 Task: Add Blueberry Pie Half to the cart.
Action: Mouse moved to (23, 112)
Screenshot: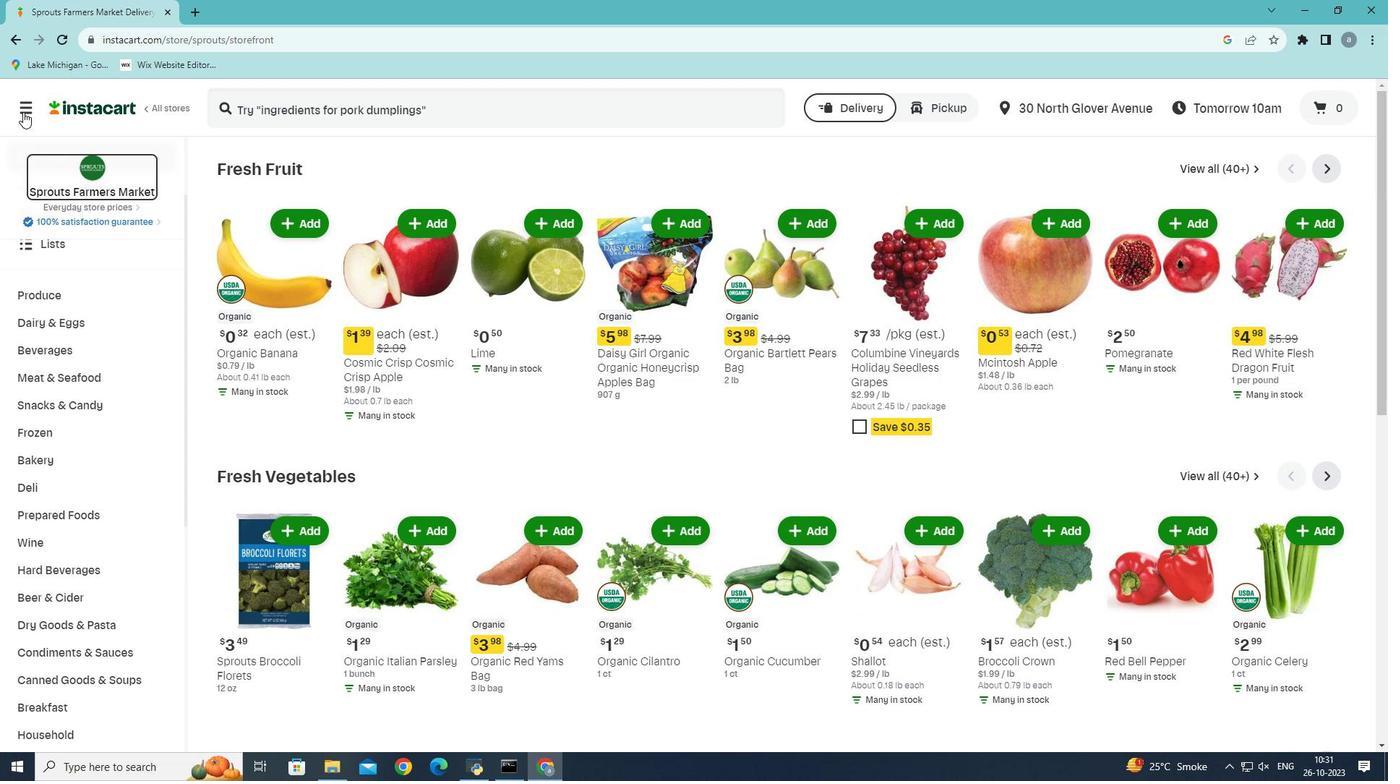 
Action: Mouse pressed left at (23, 112)
Screenshot: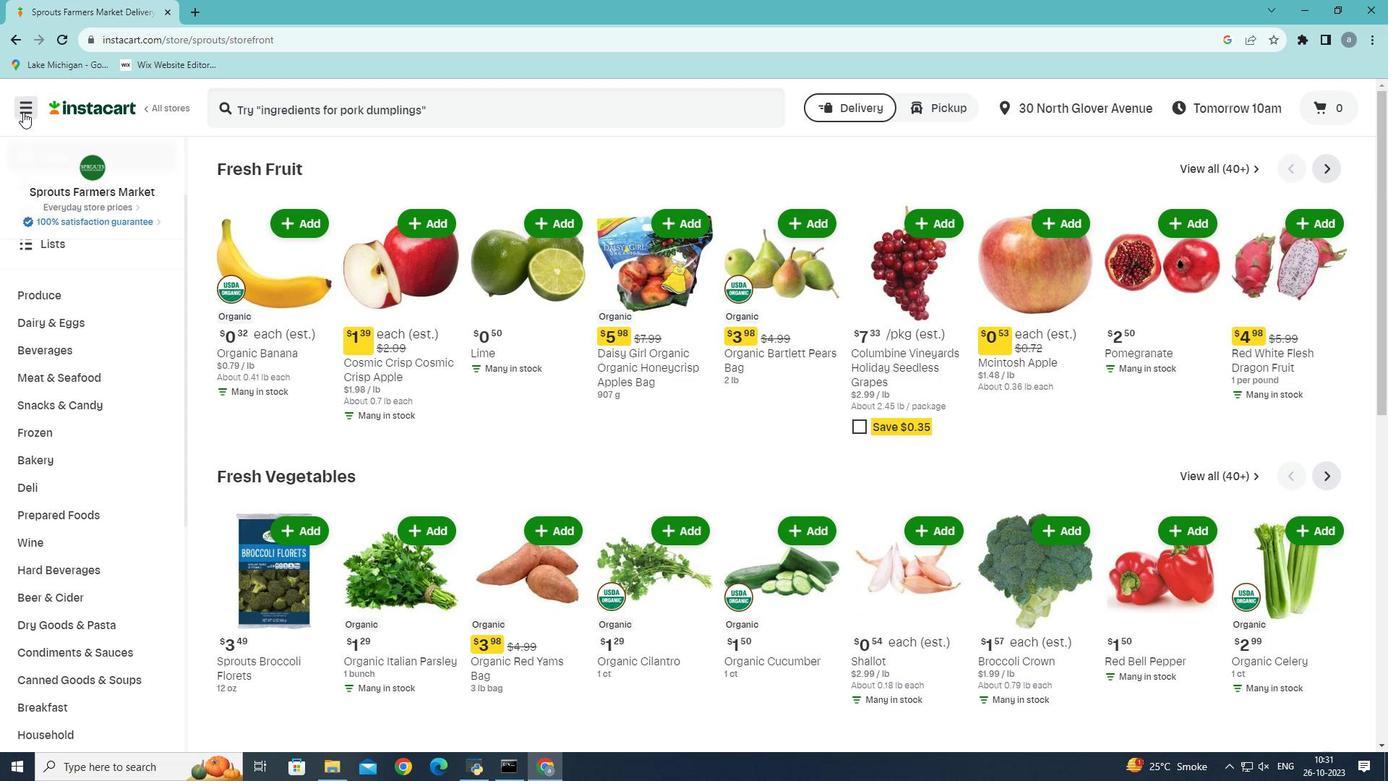 
Action: Mouse moved to (91, 420)
Screenshot: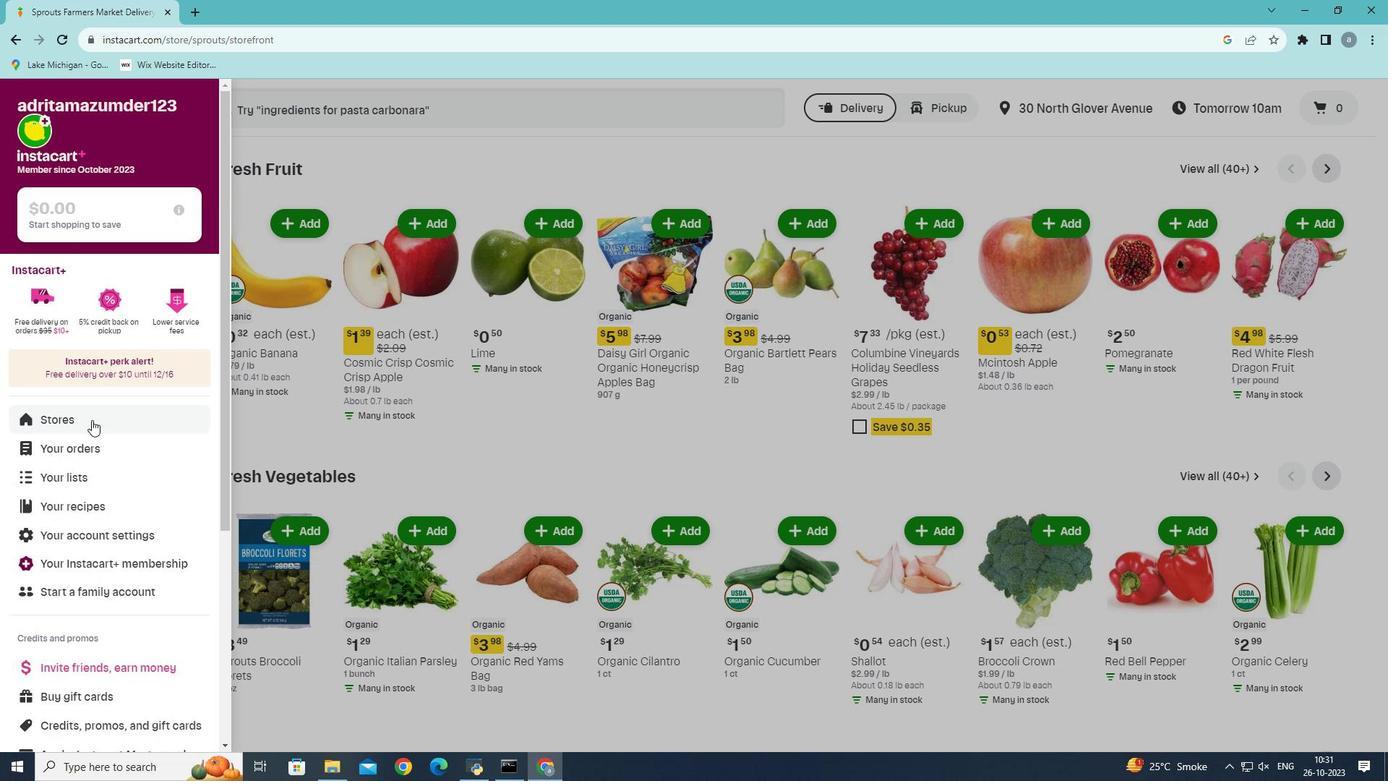 
Action: Mouse pressed left at (91, 420)
Screenshot: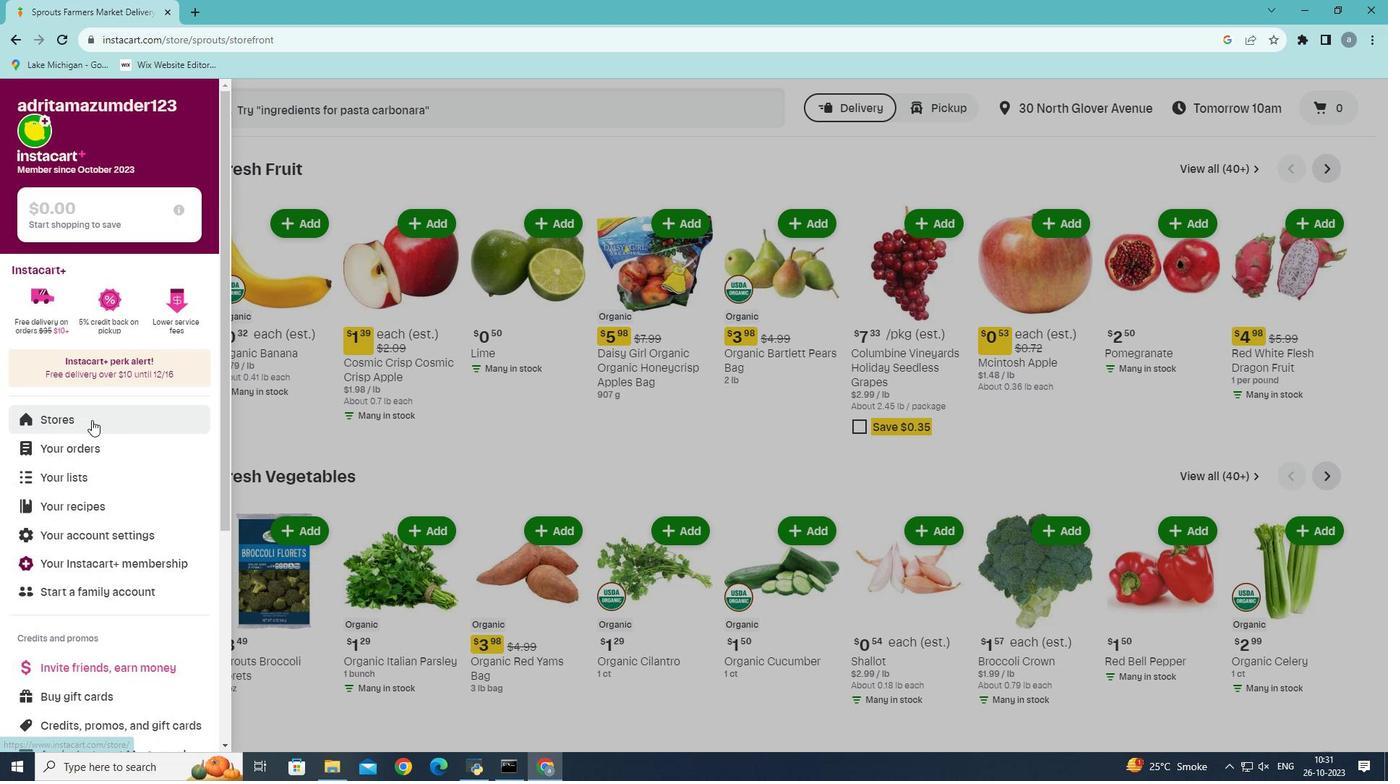 
Action: Mouse moved to (342, 163)
Screenshot: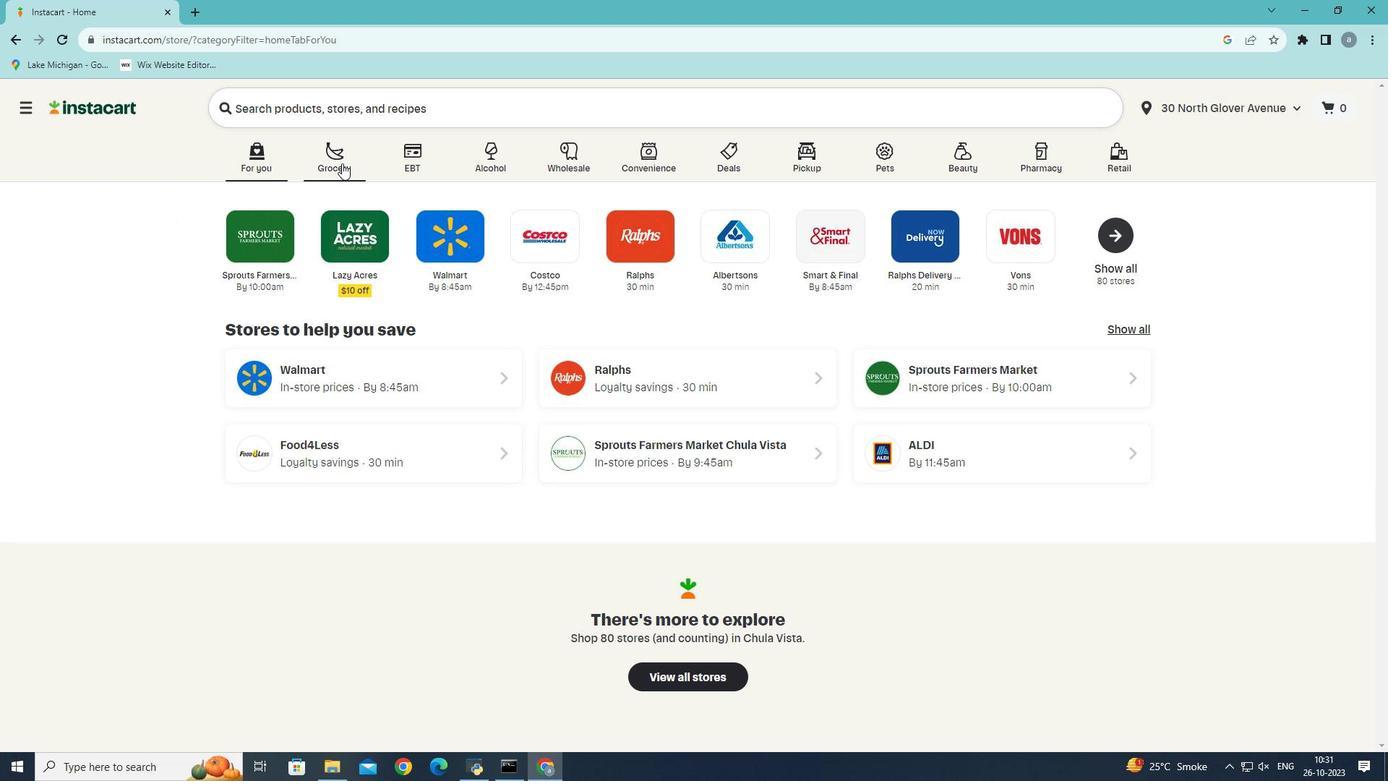 
Action: Mouse pressed left at (342, 163)
Screenshot: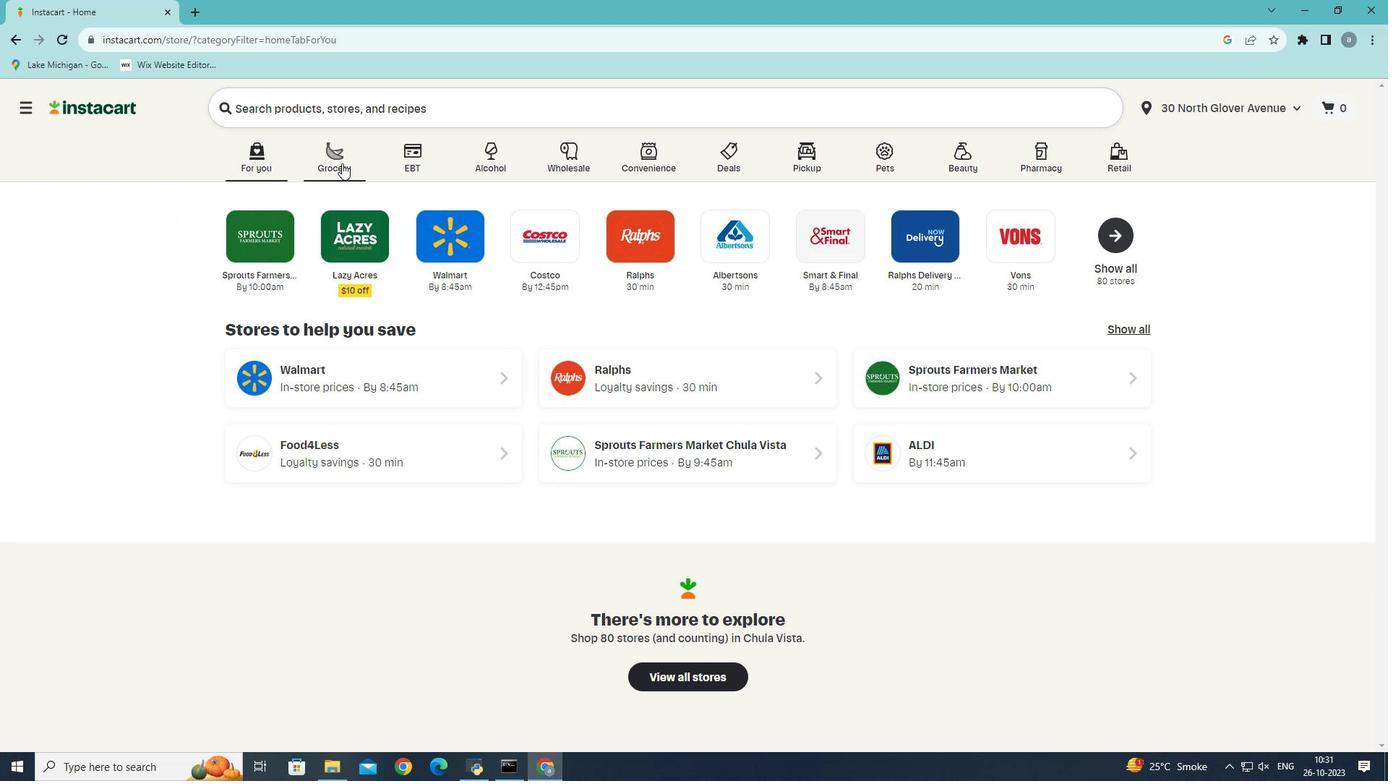 
Action: Mouse moved to (399, 423)
Screenshot: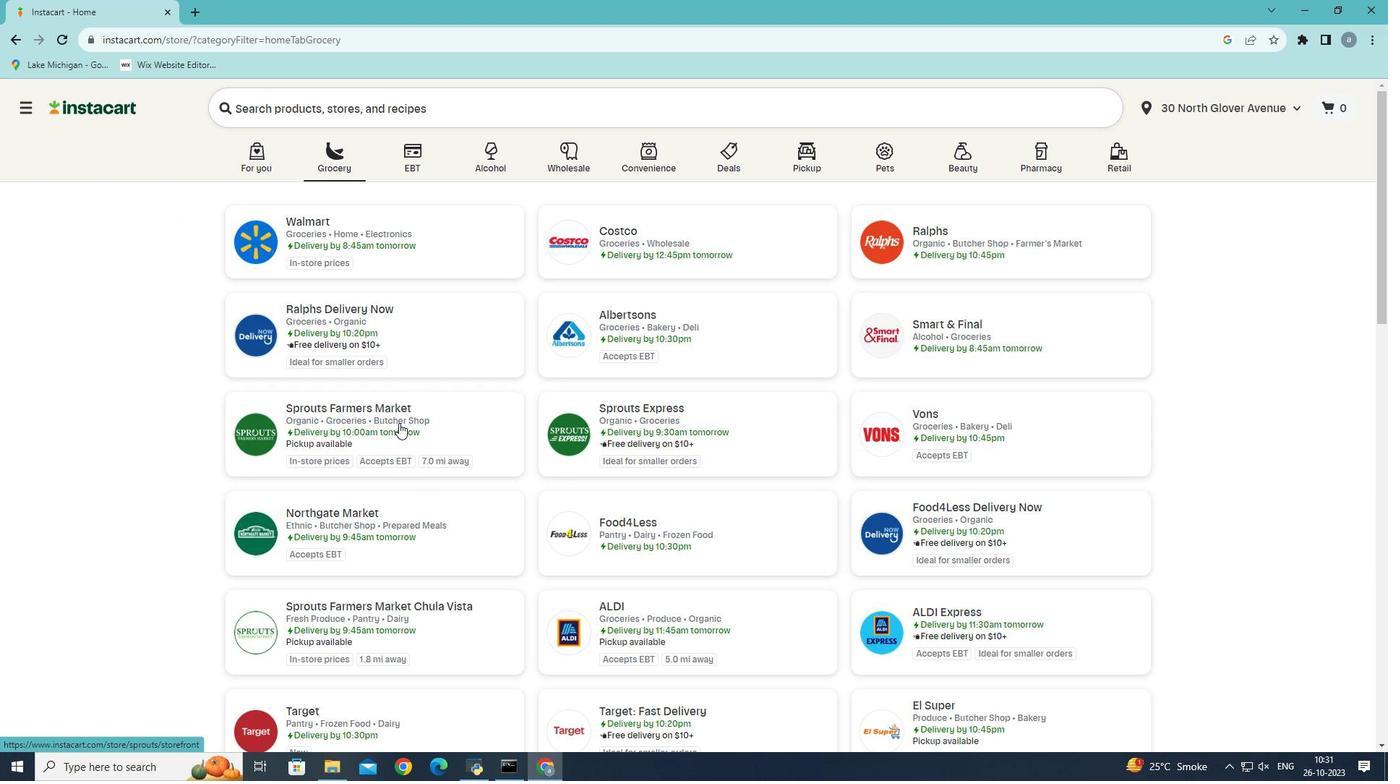 
Action: Mouse pressed left at (399, 423)
Screenshot: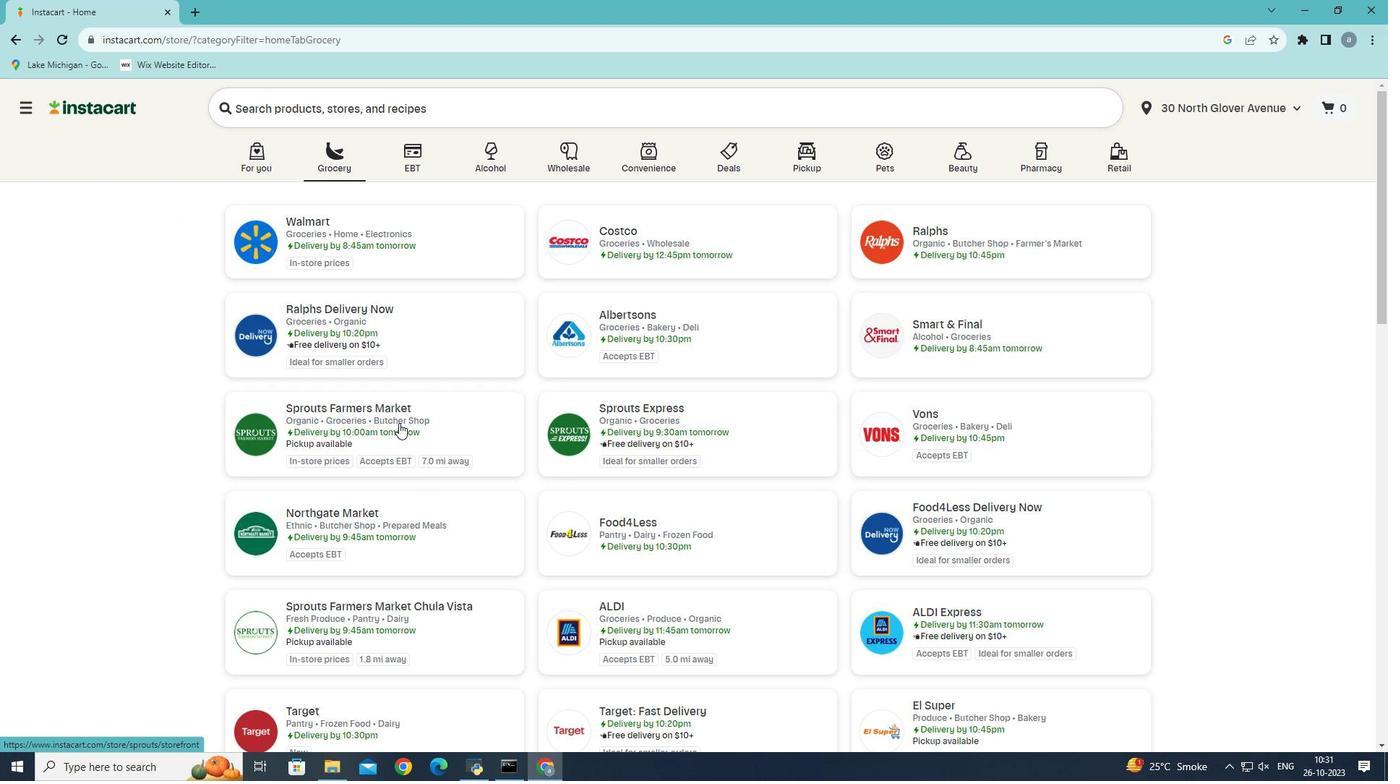 
Action: Mouse moved to (48, 601)
Screenshot: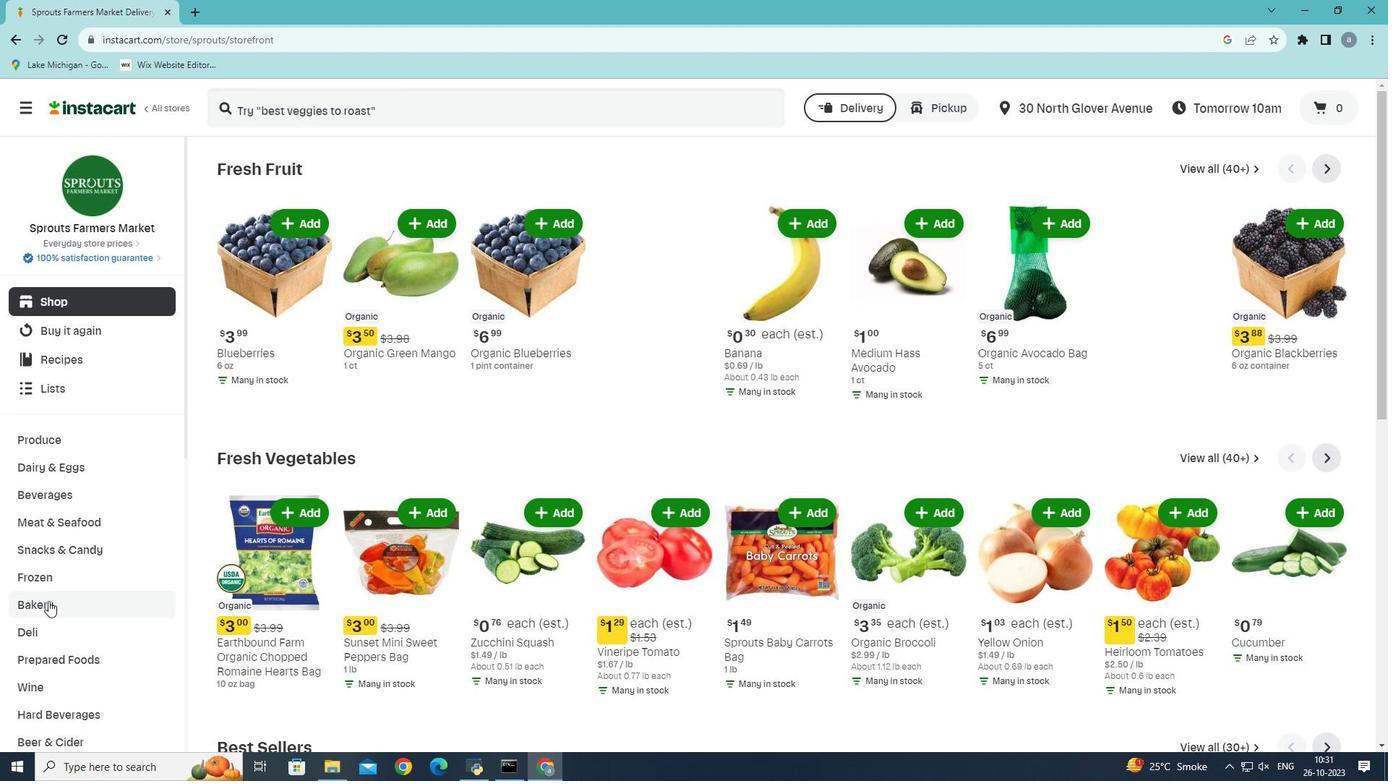 
Action: Mouse pressed left at (48, 601)
Screenshot: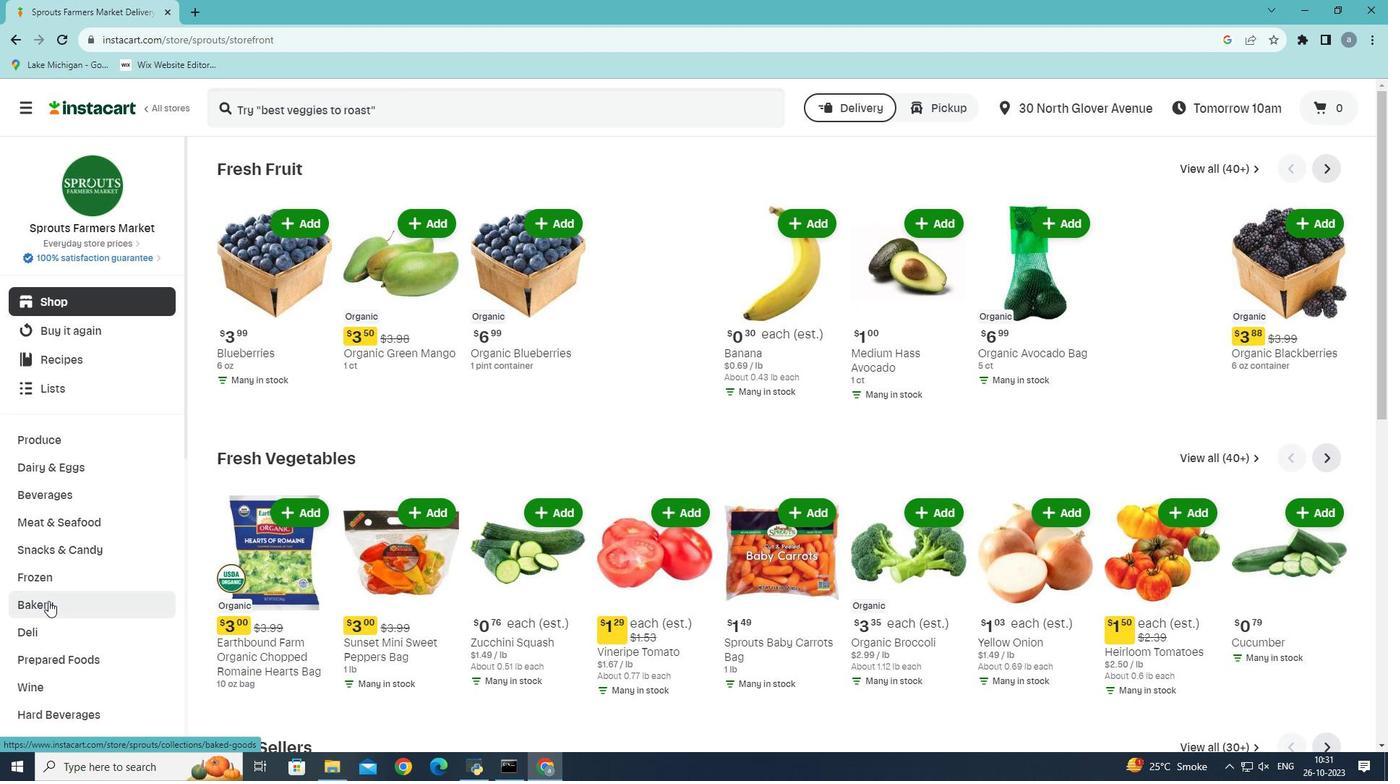 
Action: Mouse moved to (758, 206)
Screenshot: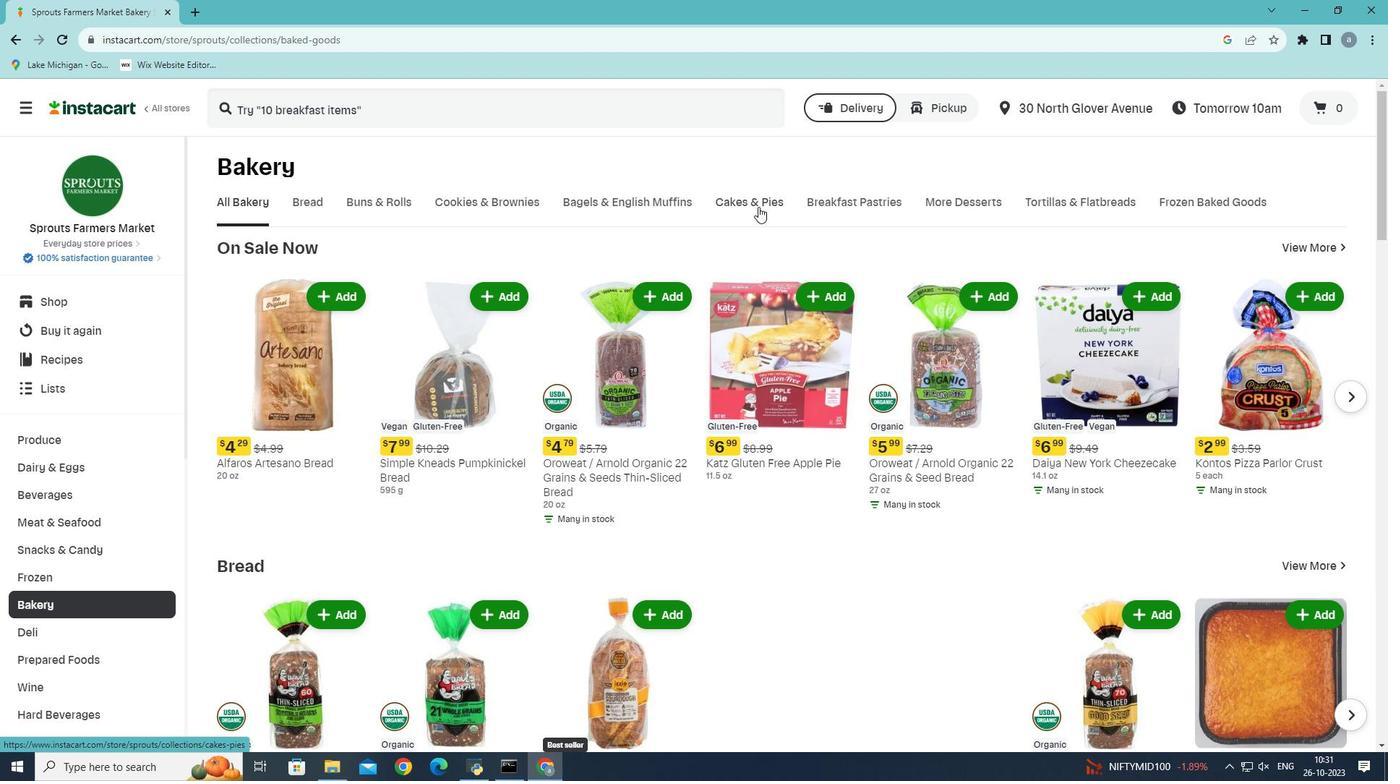 
Action: Mouse pressed left at (758, 206)
Screenshot: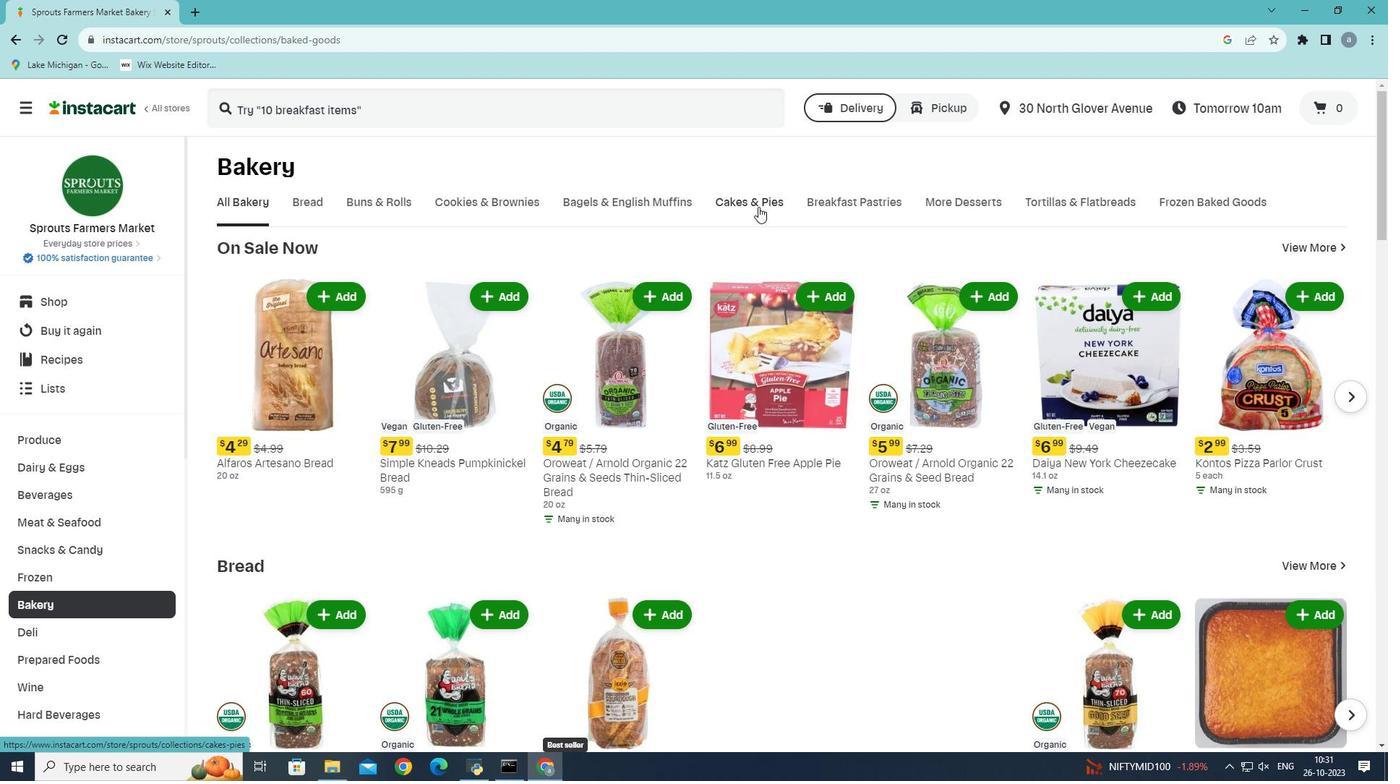 
Action: Mouse moved to (405, 269)
Screenshot: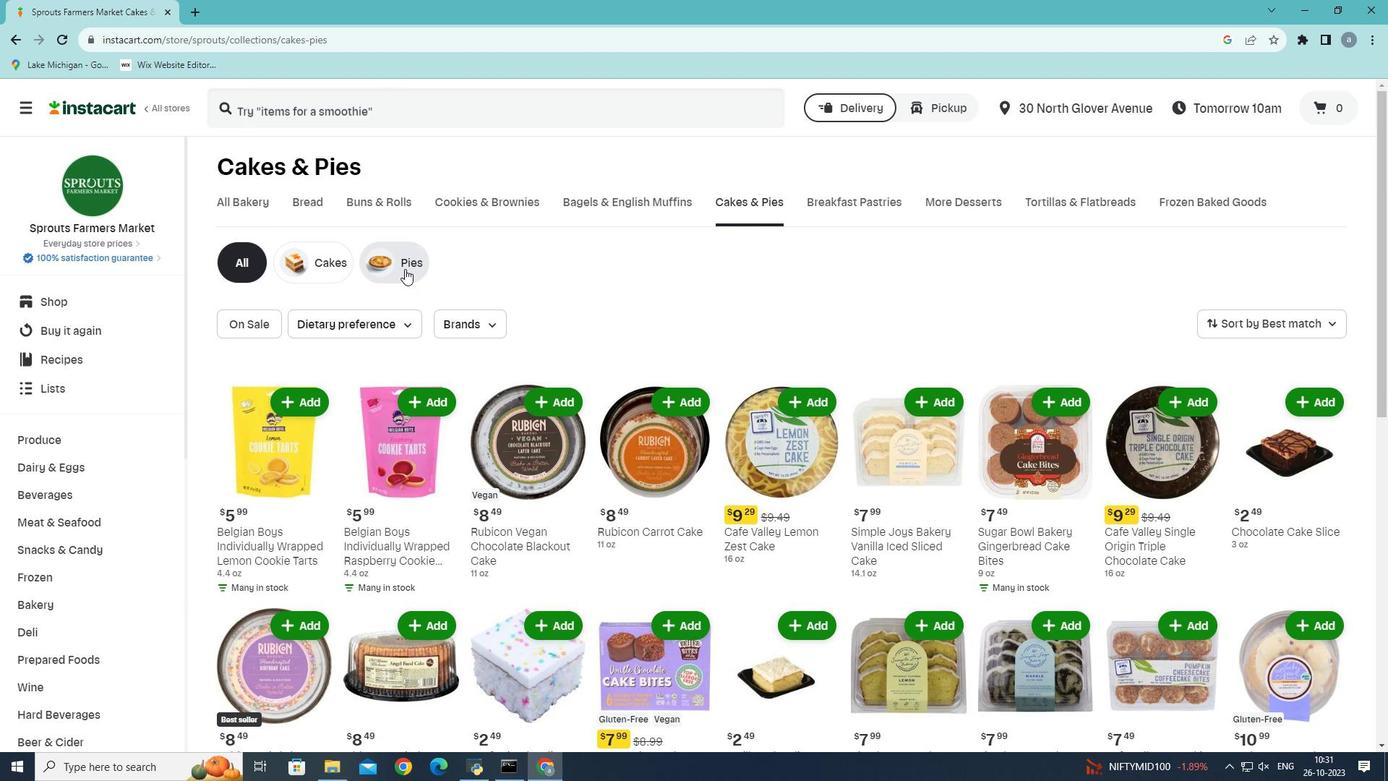 
Action: Mouse pressed left at (405, 269)
Screenshot: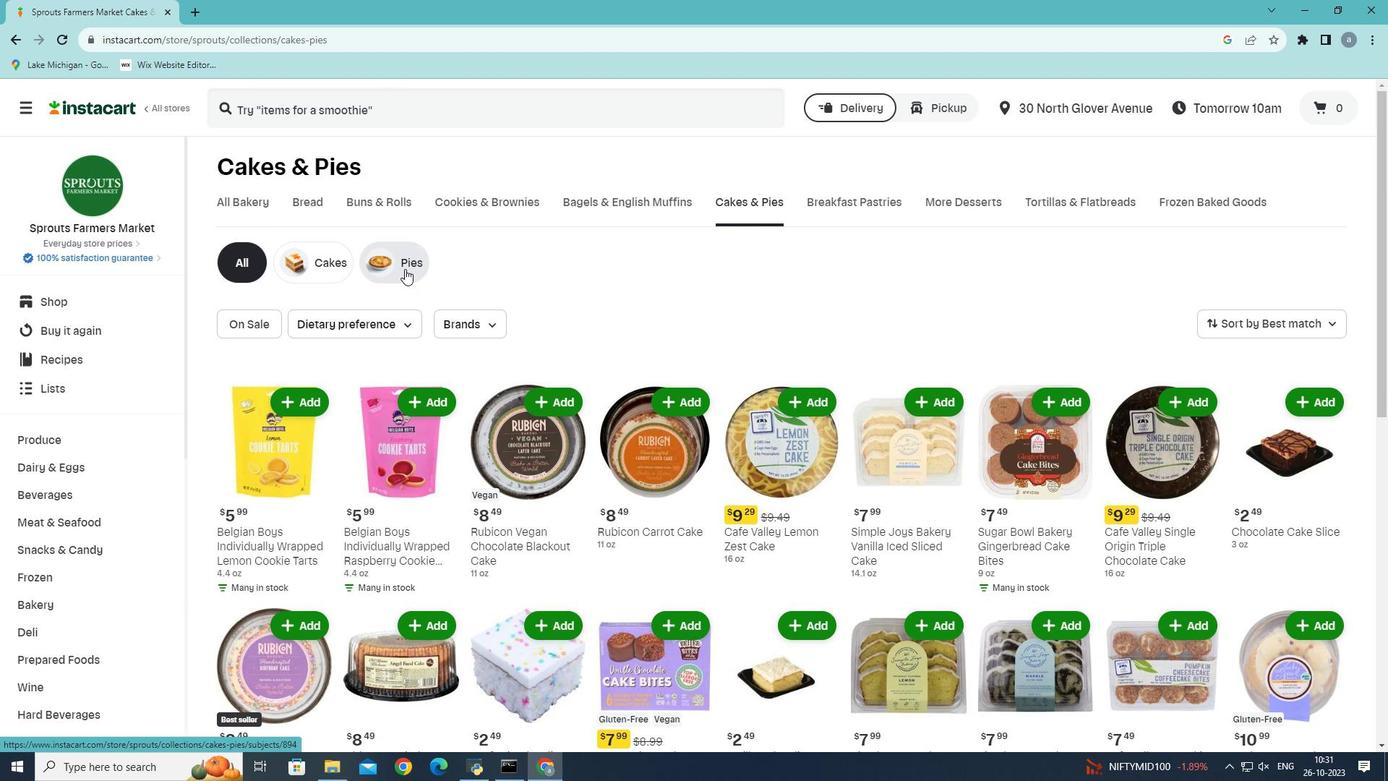 
Action: Mouse moved to (532, 476)
Screenshot: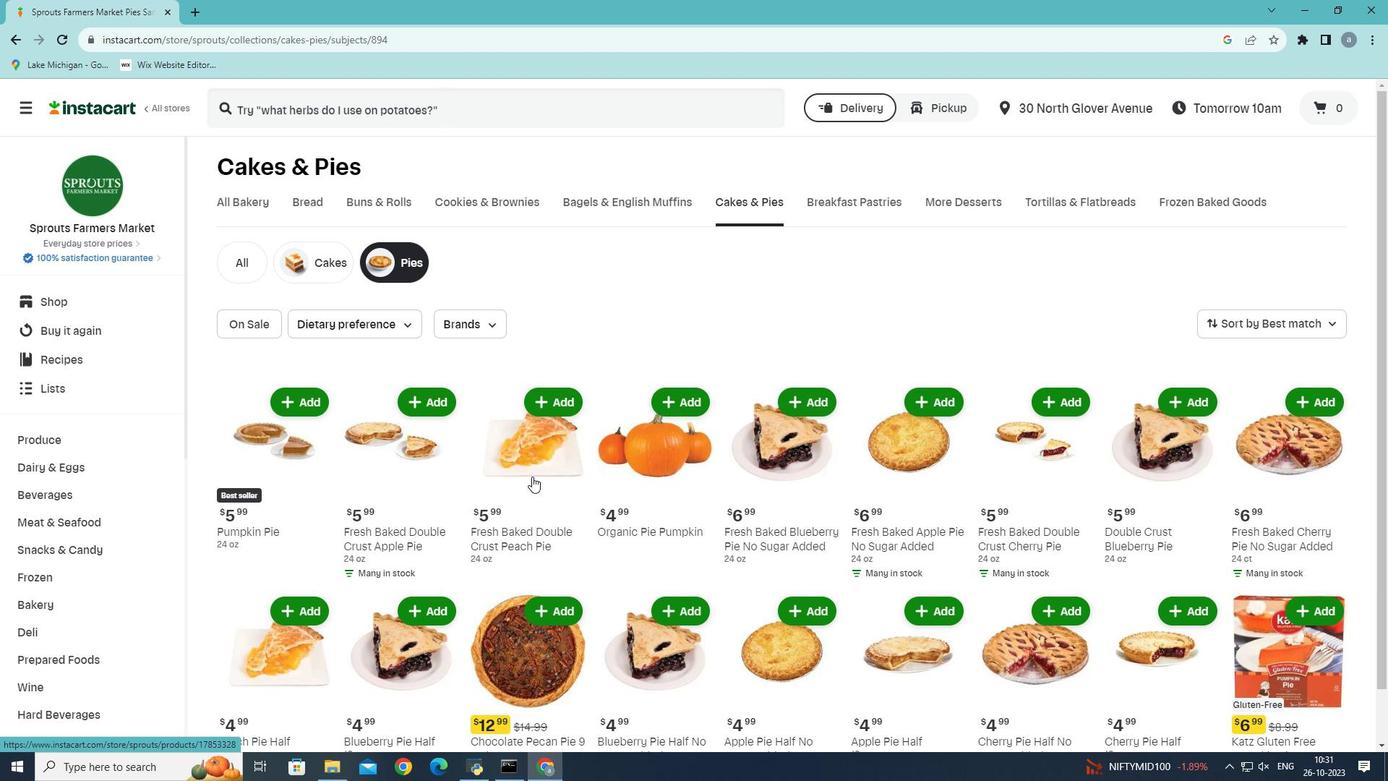 
Action: Mouse scrolled (532, 476) with delta (0, 0)
Screenshot: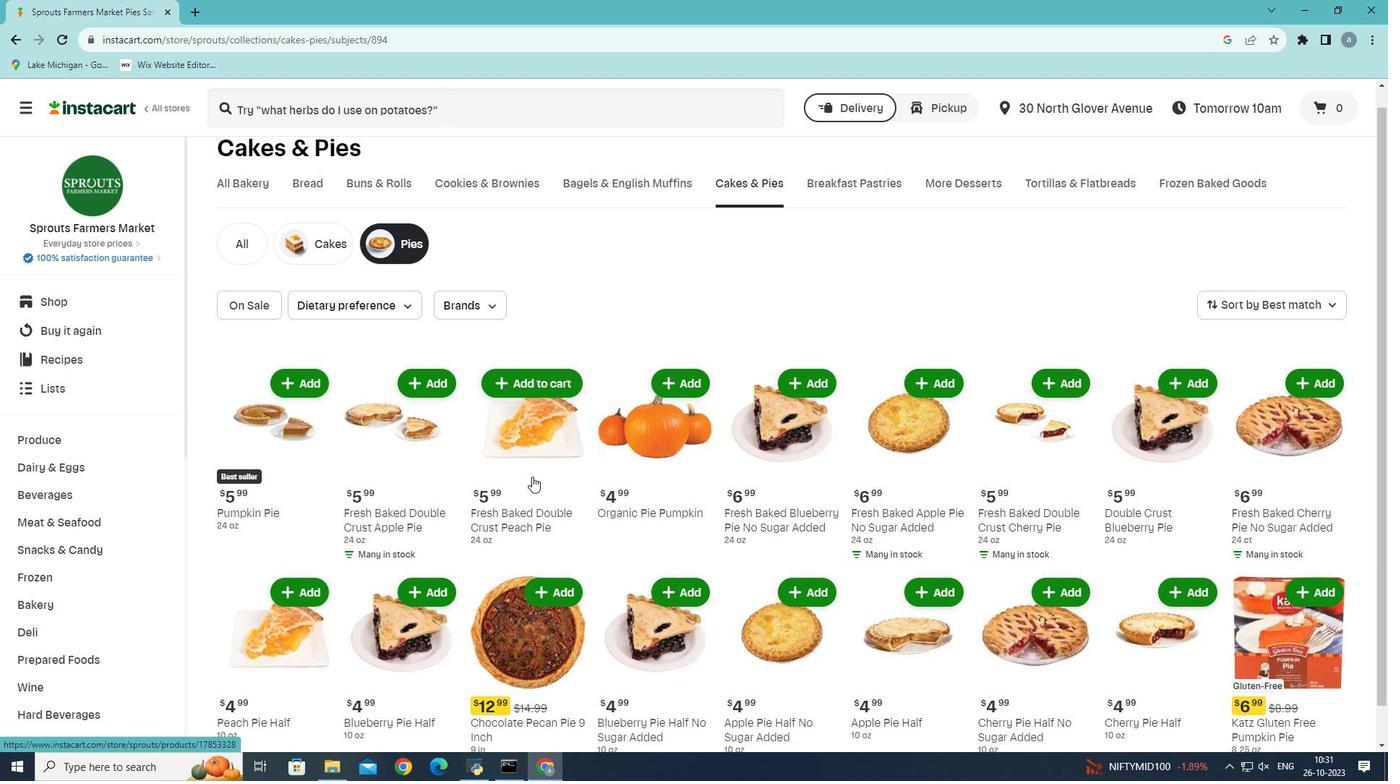 
Action: Mouse scrolled (532, 476) with delta (0, 0)
Screenshot: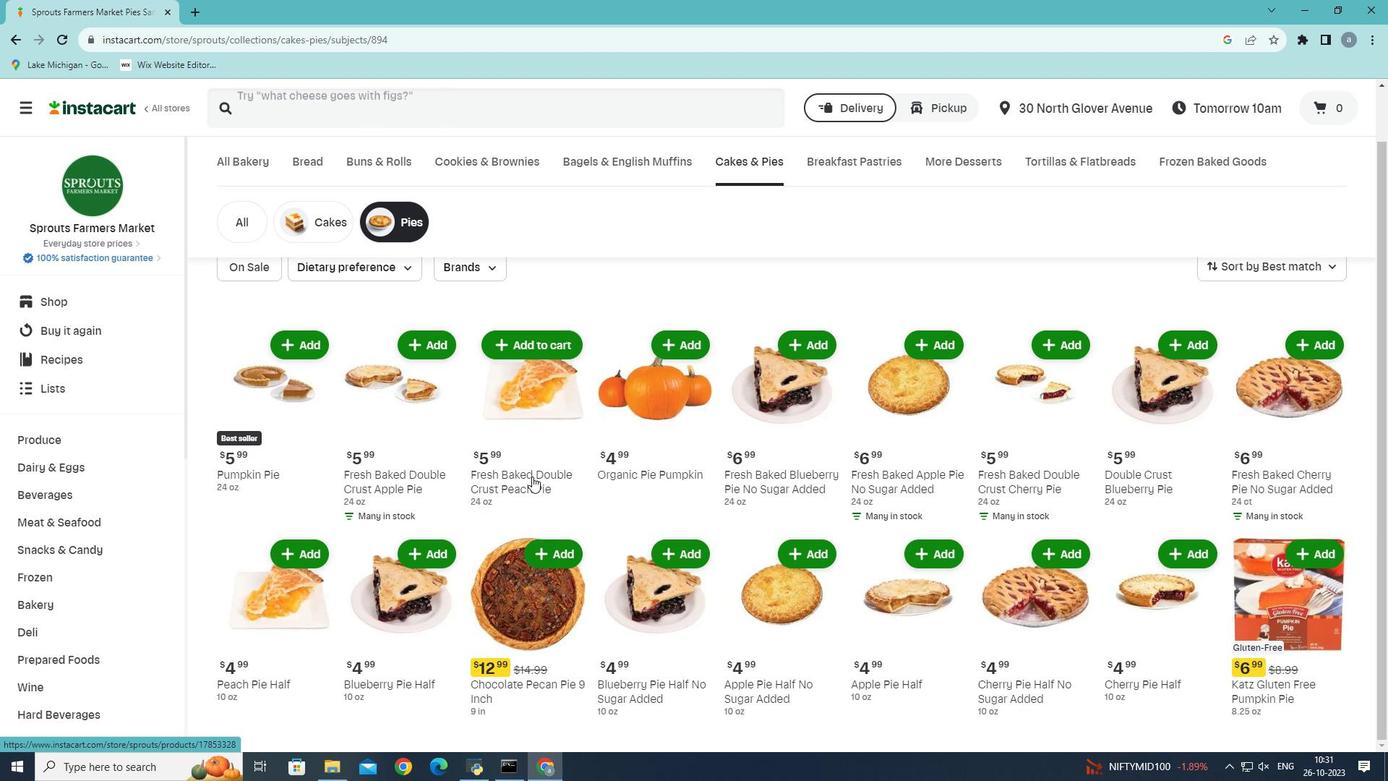 
Action: Mouse scrolled (532, 476) with delta (0, 0)
Screenshot: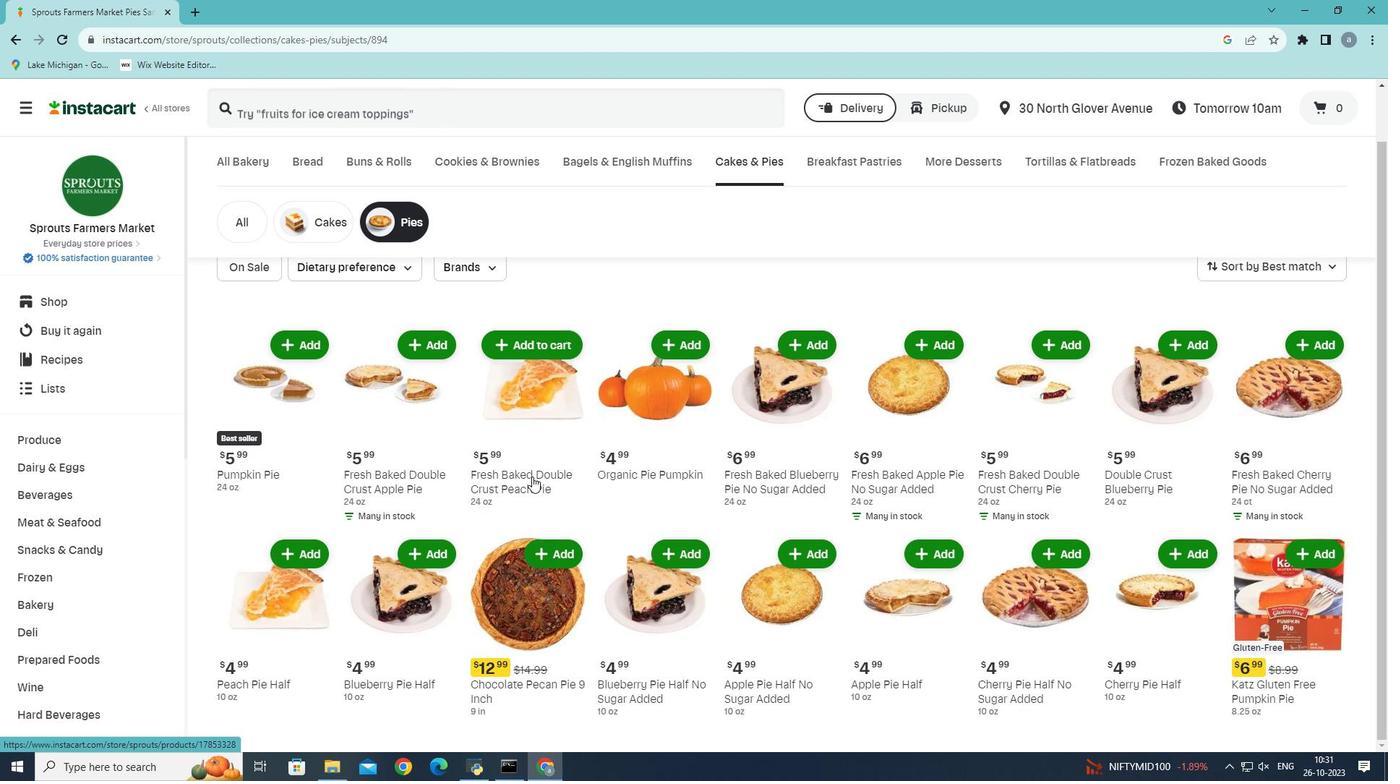 
Action: Mouse scrolled (532, 476) with delta (0, 0)
Screenshot: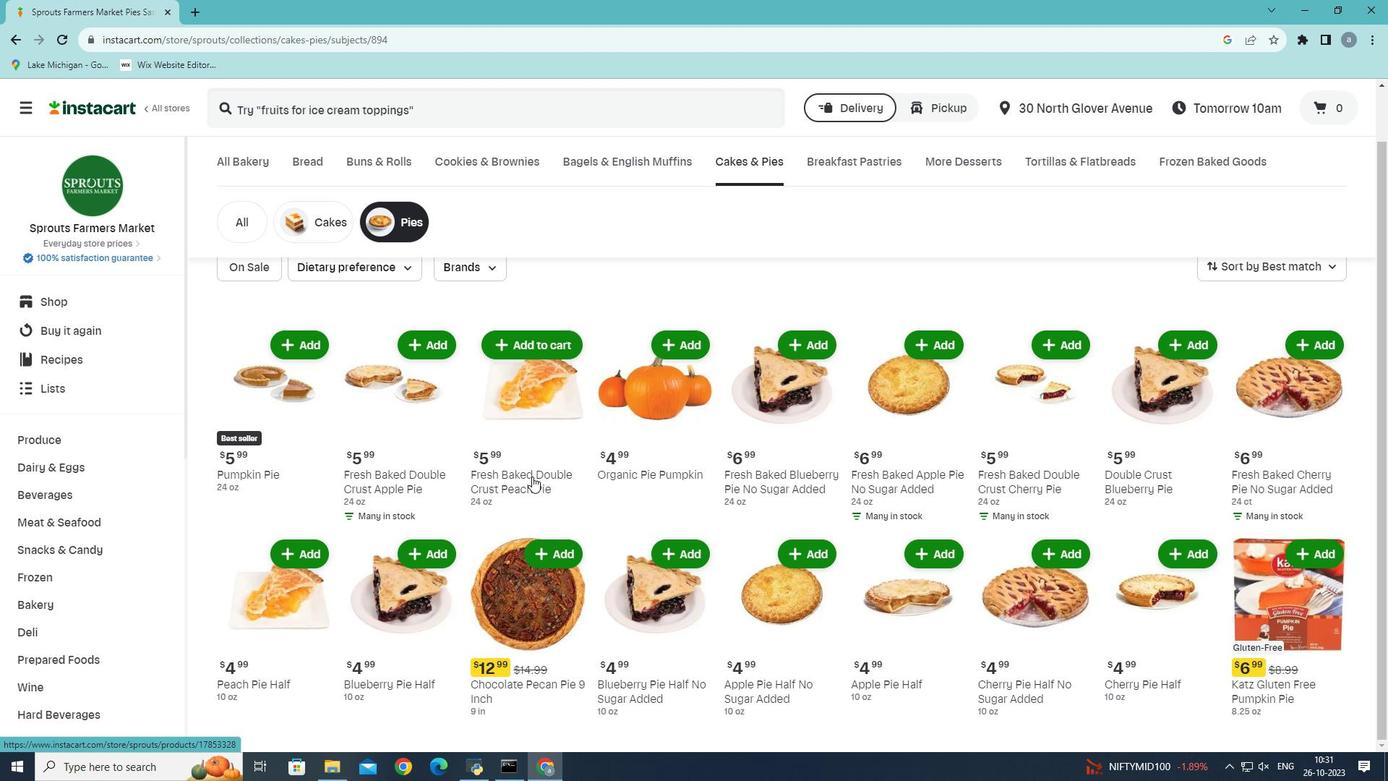 
Action: Mouse scrolled (532, 476) with delta (0, 0)
Screenshot: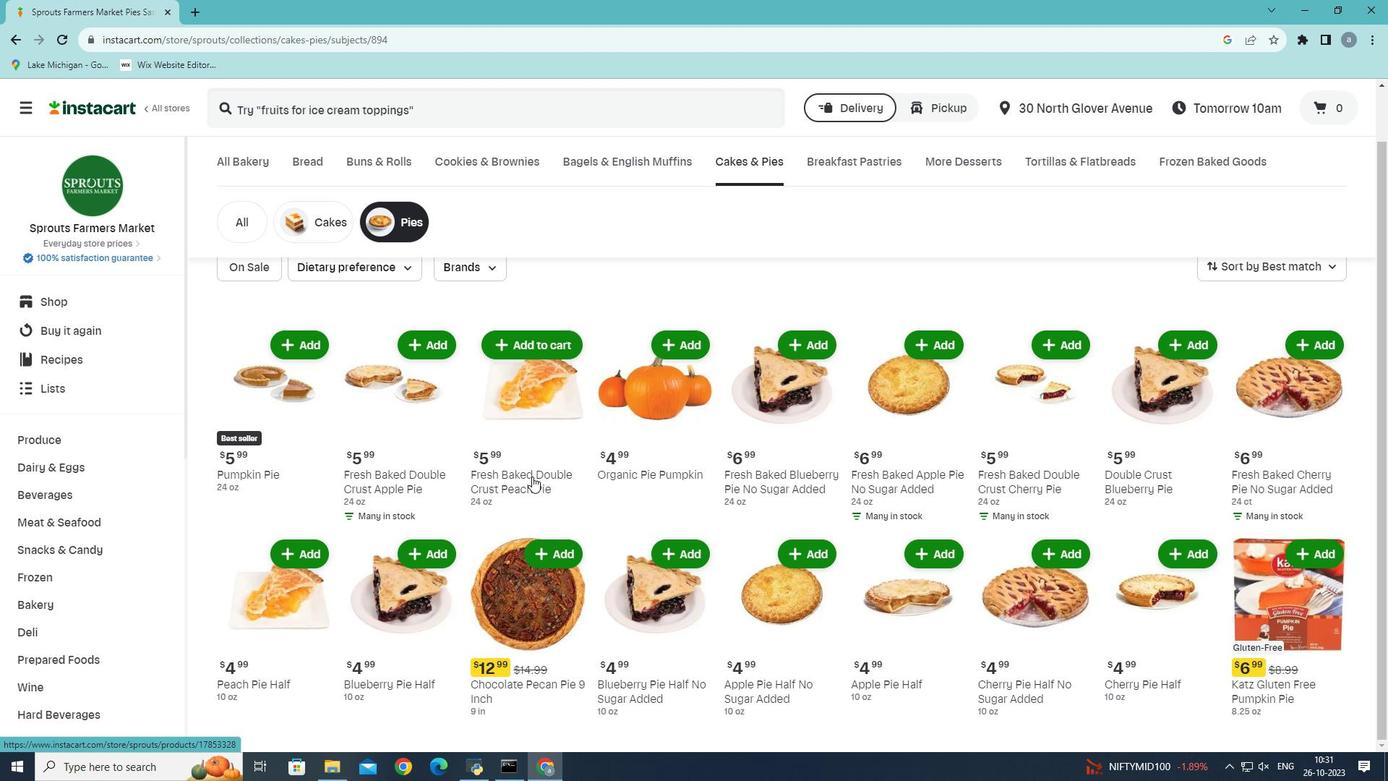
Action: Mouse moved to (442, 554)
Screenshot: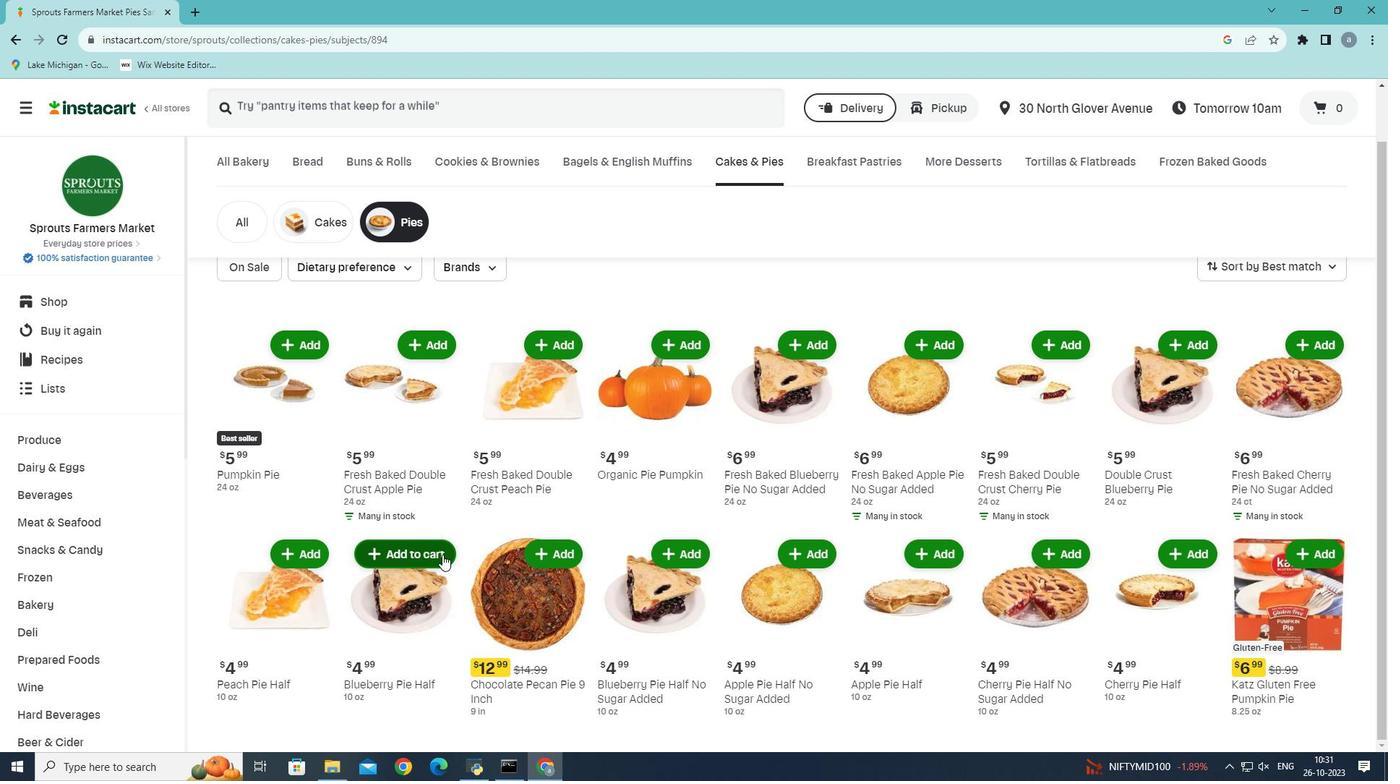 
Action: Mouse pressed left at (442, 554)
Screenshot: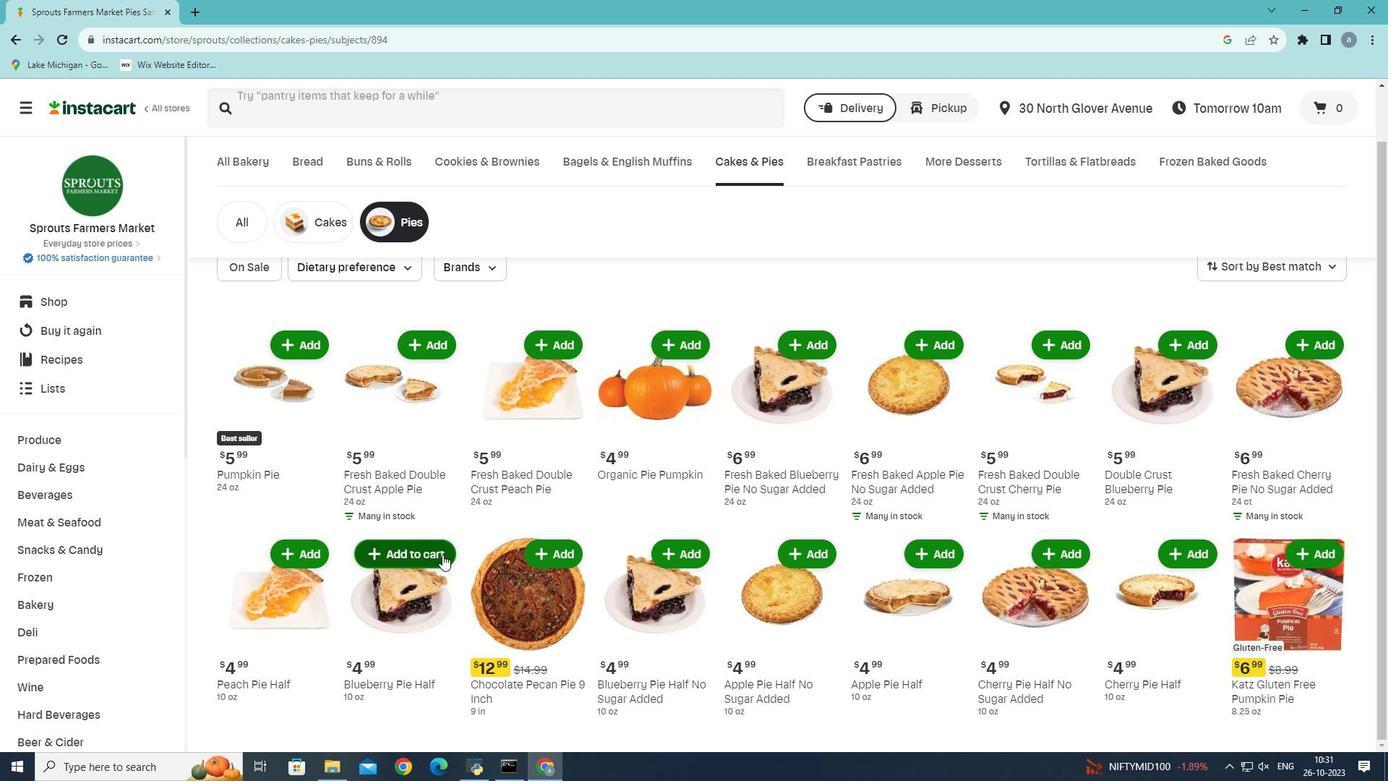 
